 Task: Filter Commitments by Environmental sustainability.
Action: Mouse moved to (389, 89)
Screenshot: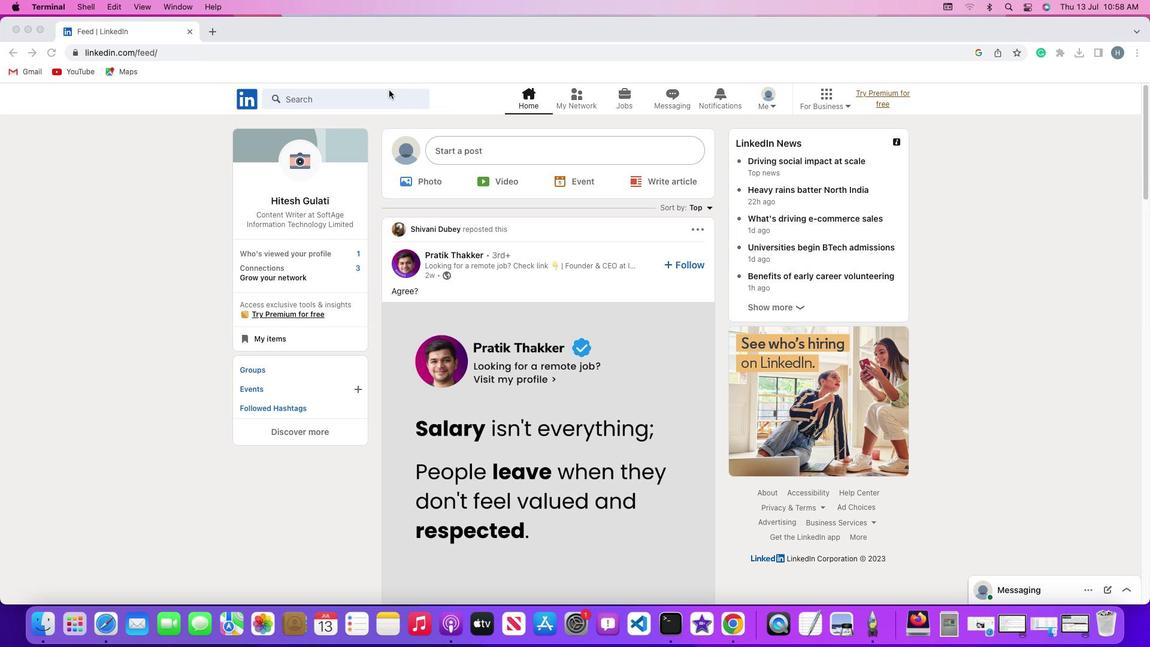 
Action: Mouse pressed left at (389, 89)
Screenshot: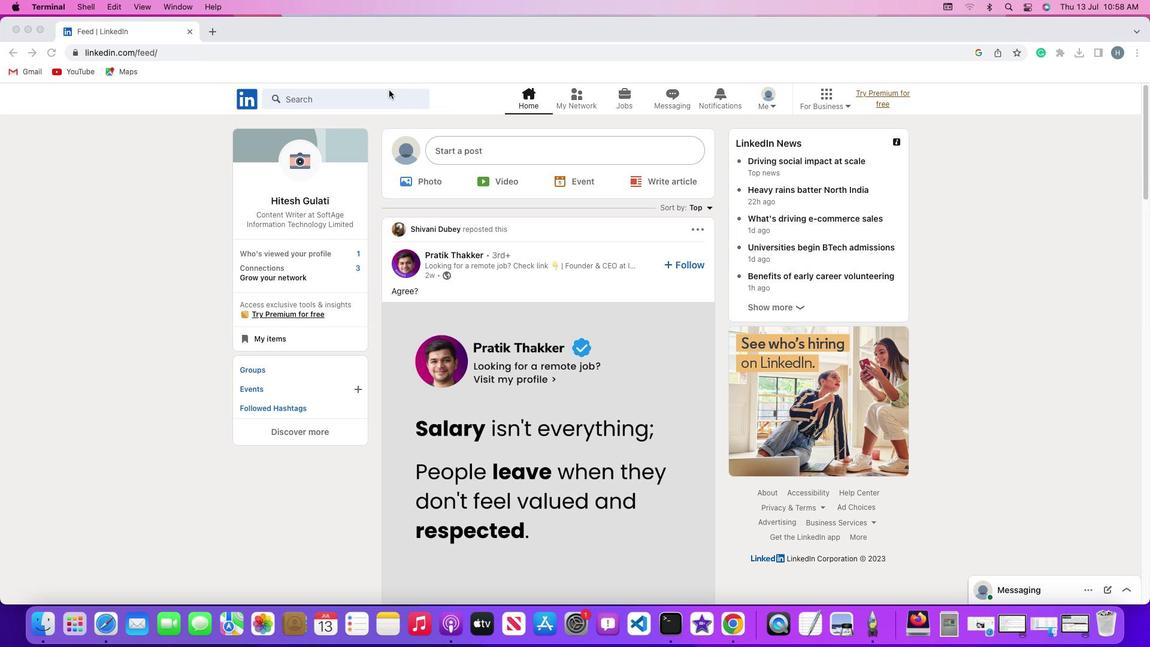 
Action: Mouse moved to (388, 94)
Screenshot: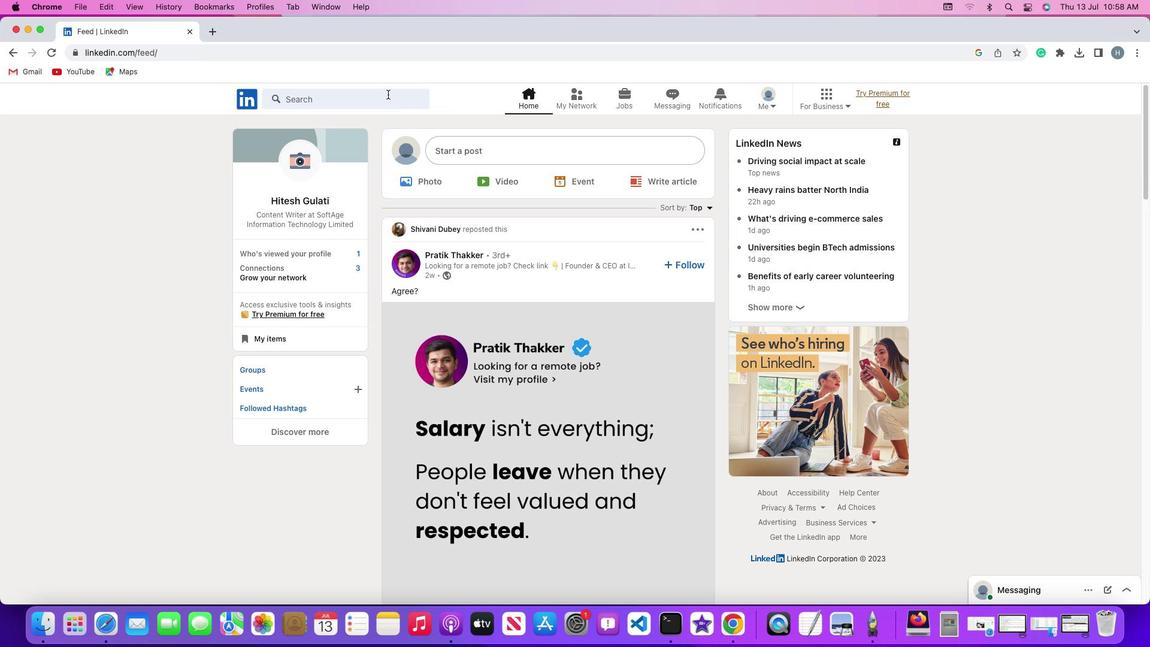 
Action: Mouse pressed left at (388, 94)
Screenshot: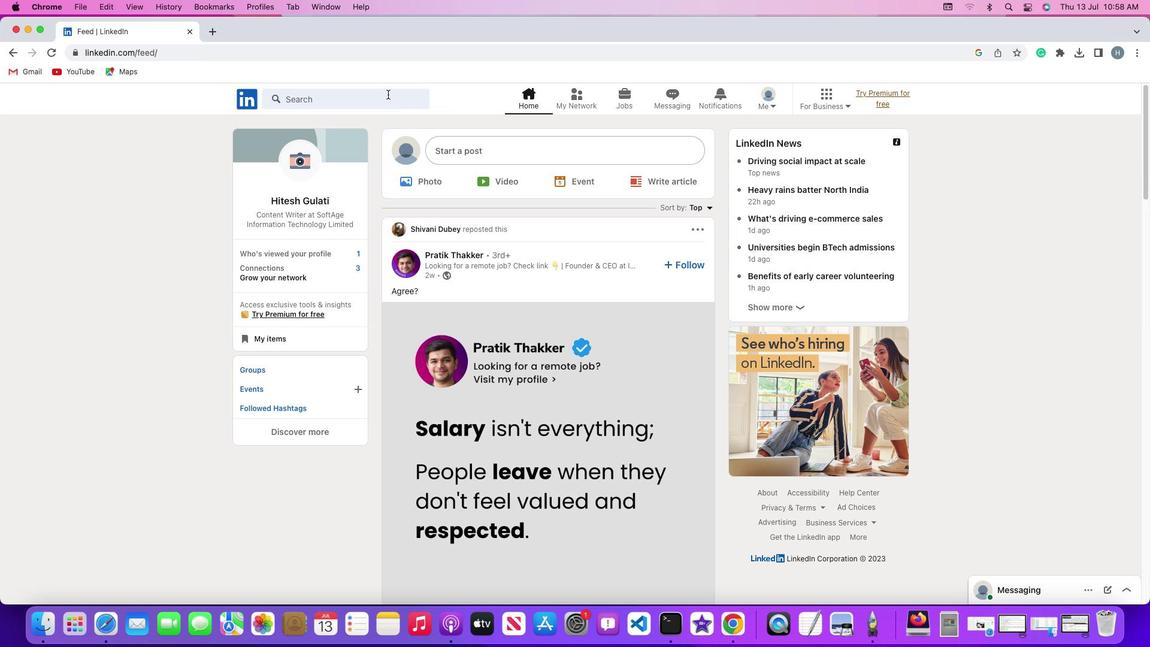 
Action: Key pressed Key.shift'#''h''i''r''i''n''g'Key.enter
Screenshot: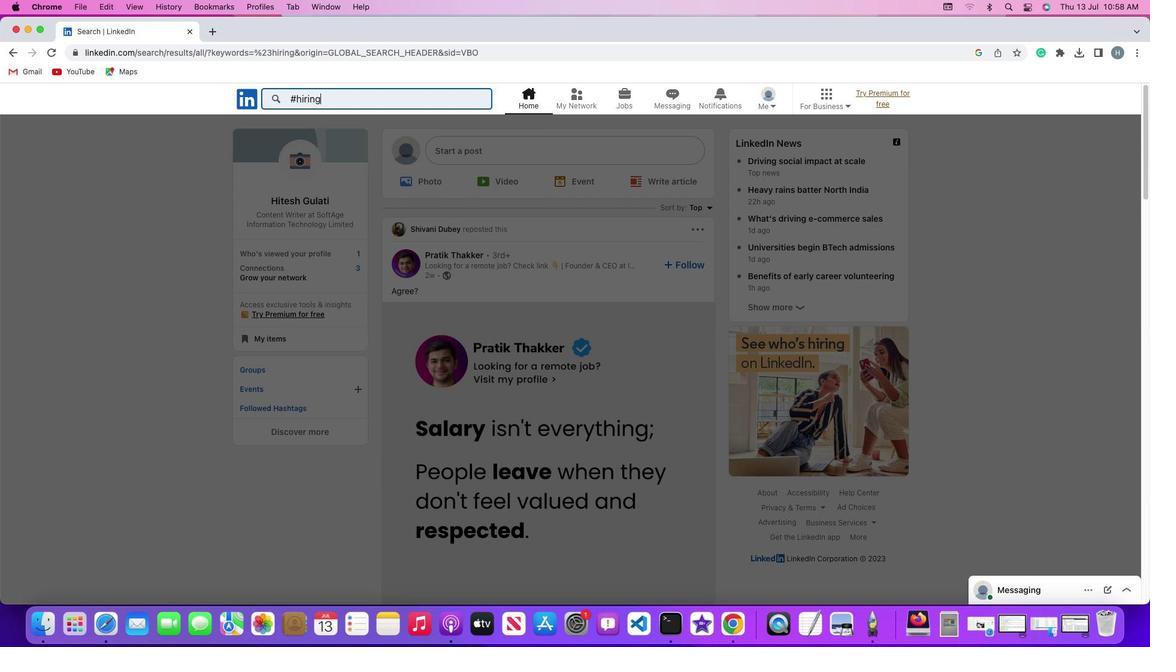
Action: Mouse moved to (303, 130)
Screenshot: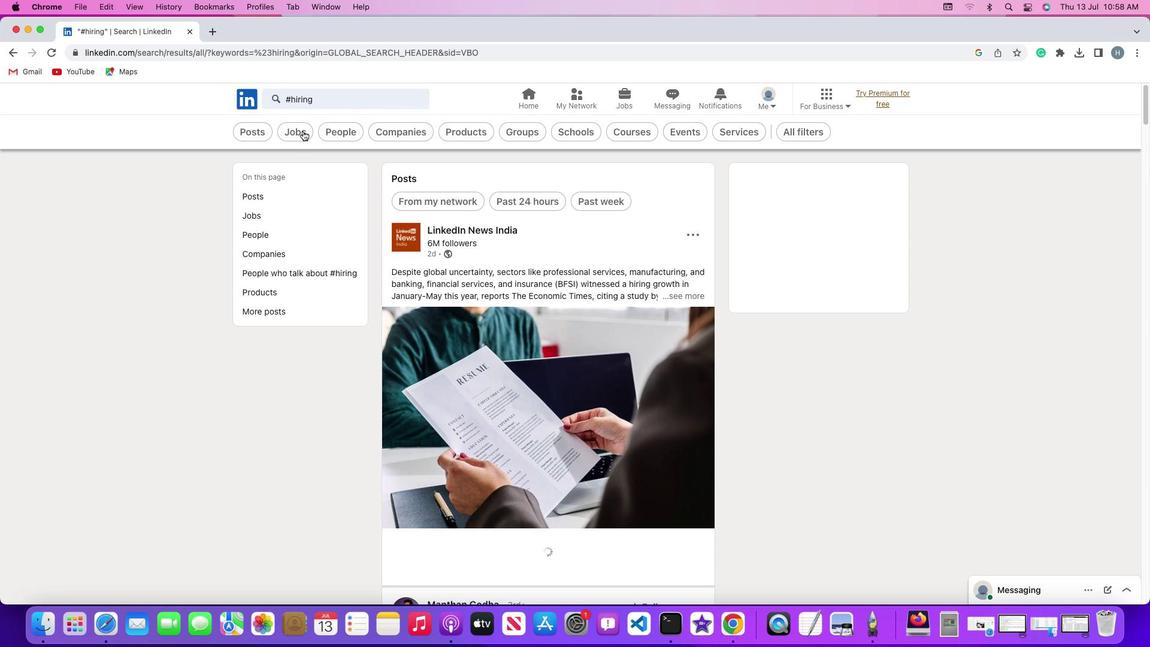 
Action: Mouse pressed left at (303, 130)
Screenshot: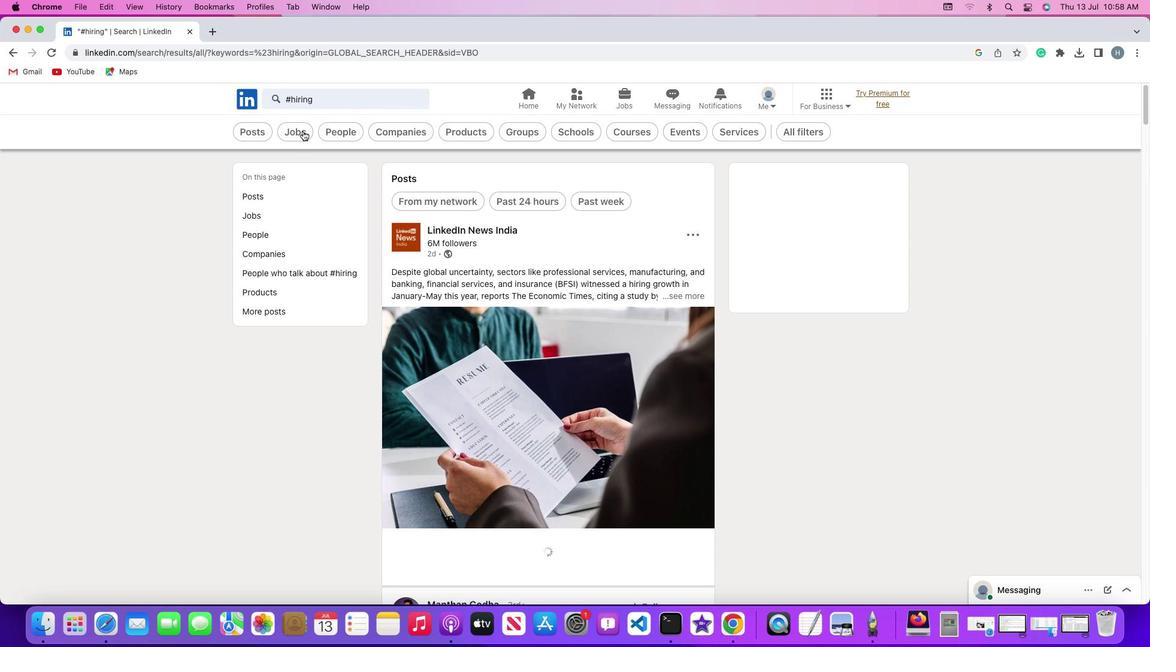 
Action: Mouse moved to (834, 130)
Screenshot: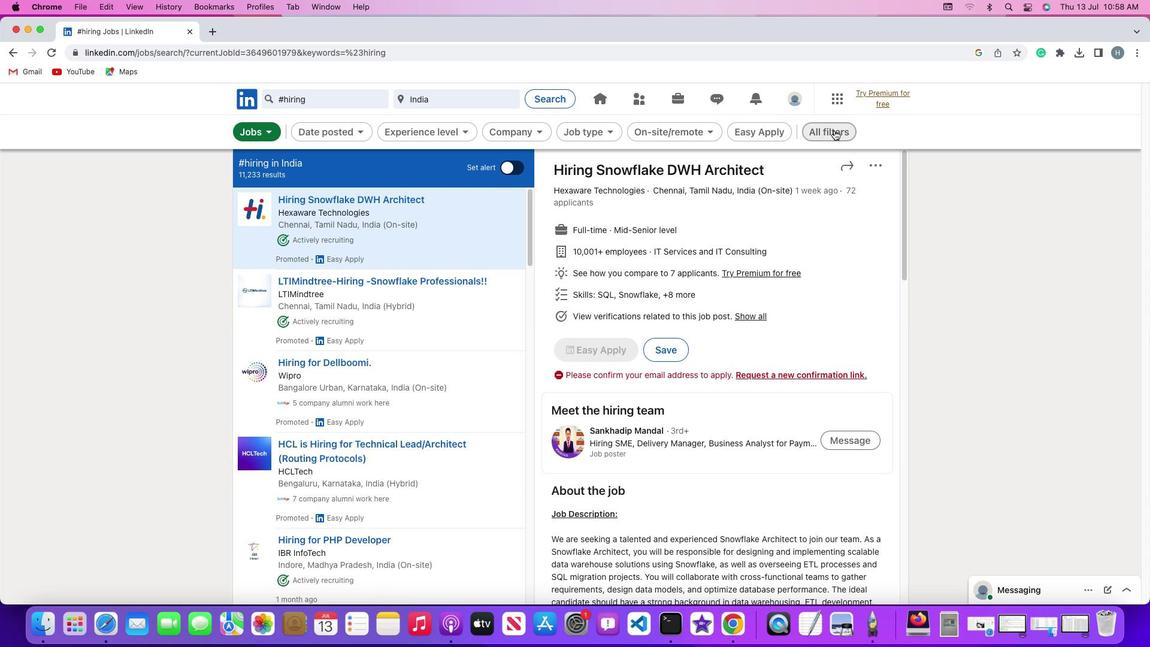 
Action: Mouse pressed left at (834, 130)
Screenshot: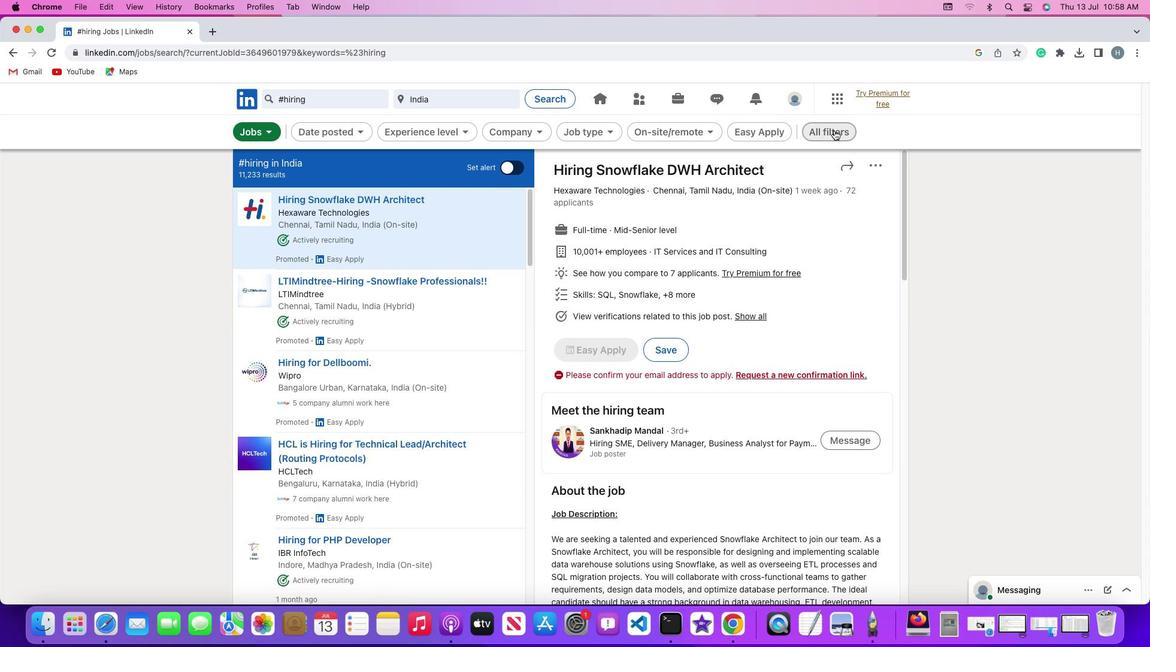 
Action: Mouse moved to (950, 366)
Screenshot: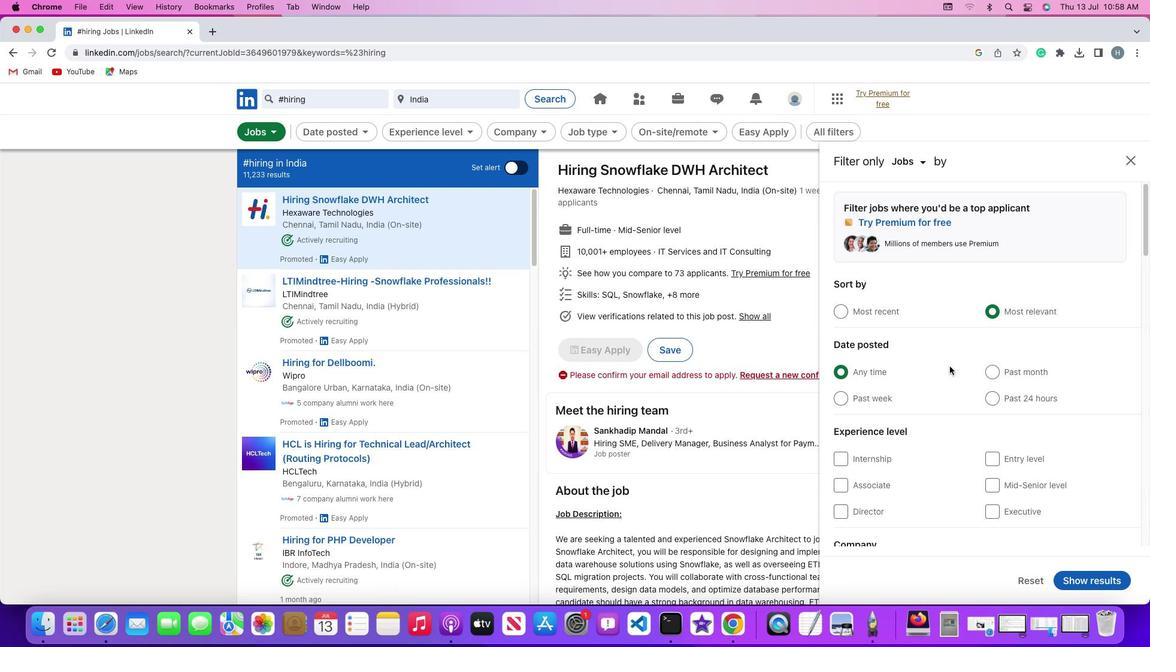 
Action: Mouse scrolled (950, 366) with delta (0, 0)
Screenshot: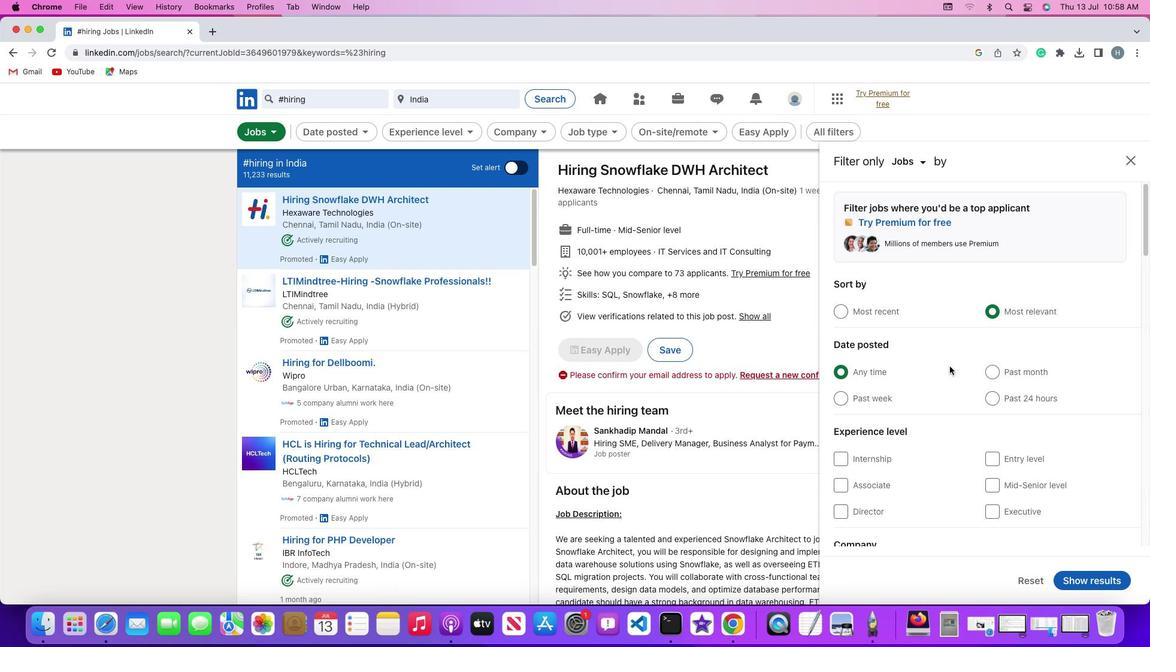 
Action: Mouse moved to (950, 366)
Screenshot: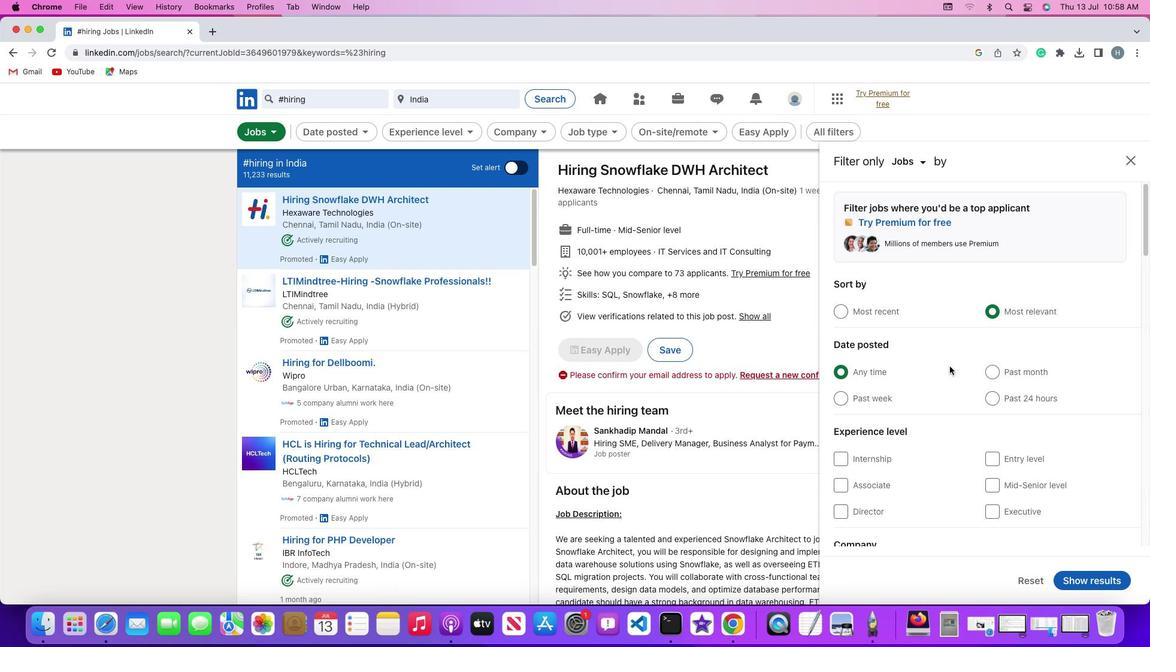 
Action: Mouse scrolled (950, 366) with delta (0, 0)
Screenshot: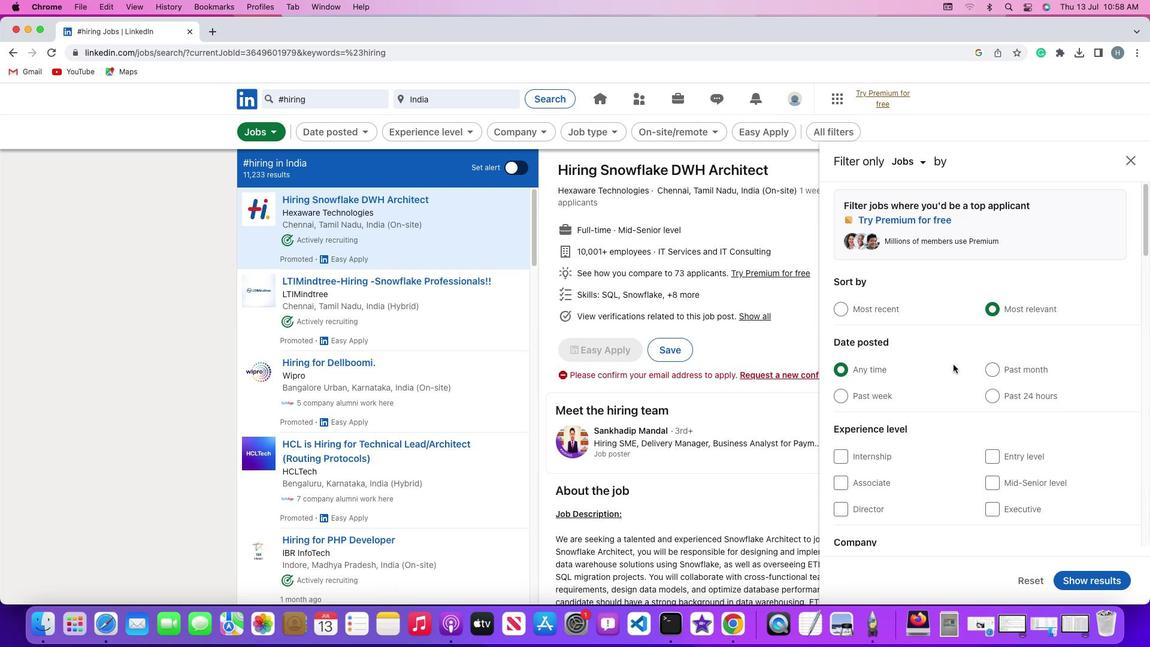 
Action: Mouse scrolled (950, 366) with delta (0, -1)
Screenshot: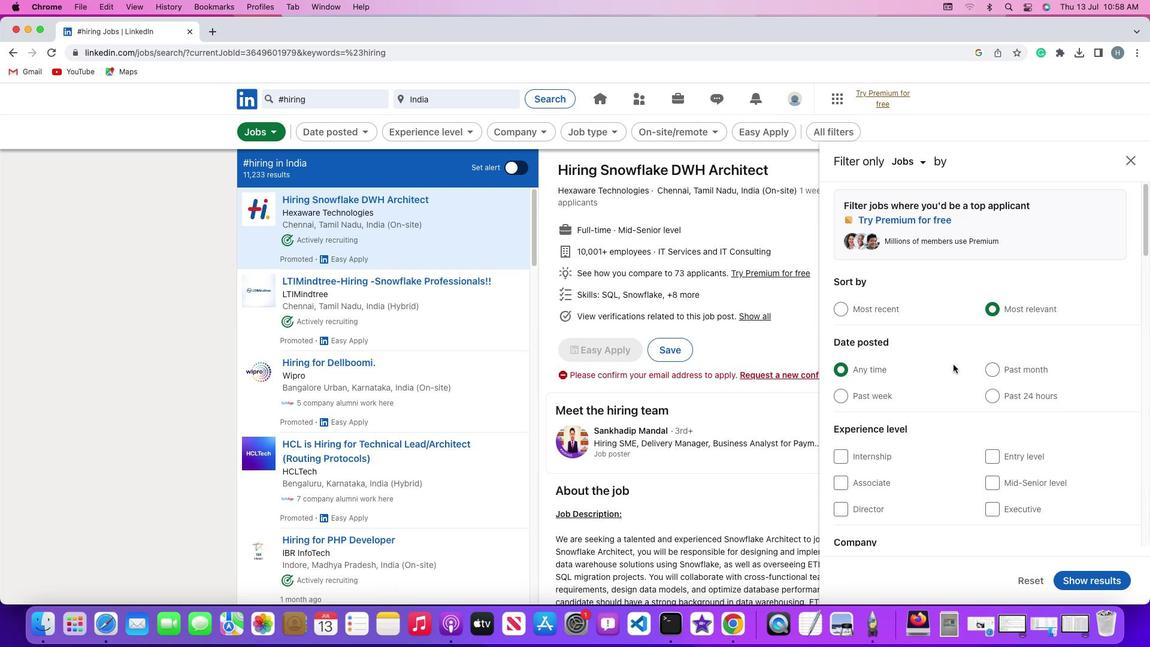 
Action: Mouse scrolled (950, 366) with delta (0, -2)
Screenshot: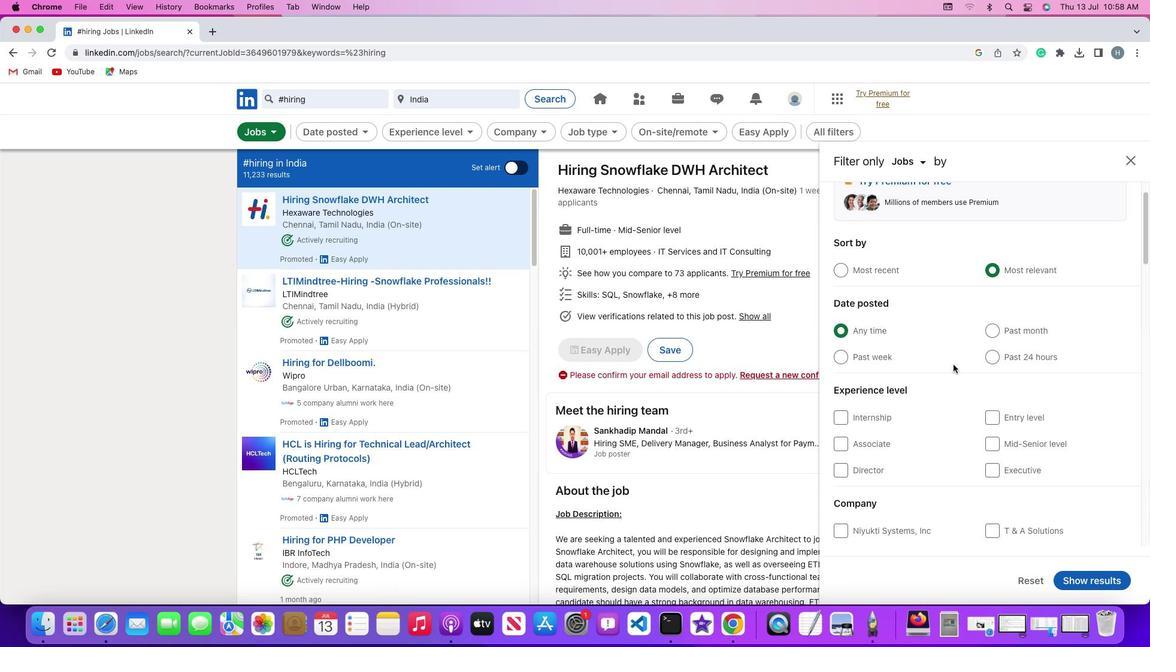 
Action: Mouse moved to (954, 365)
Screenshot: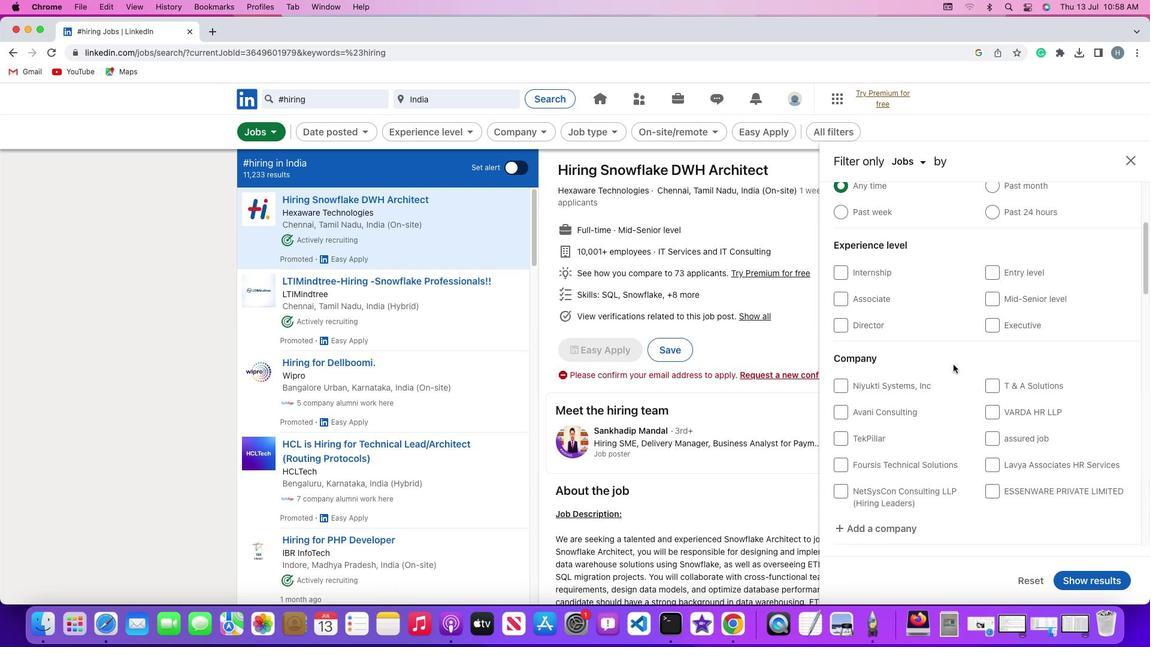 
Action: Mouse scrolled (954, 365) with delta (0, -3)
Screenshot: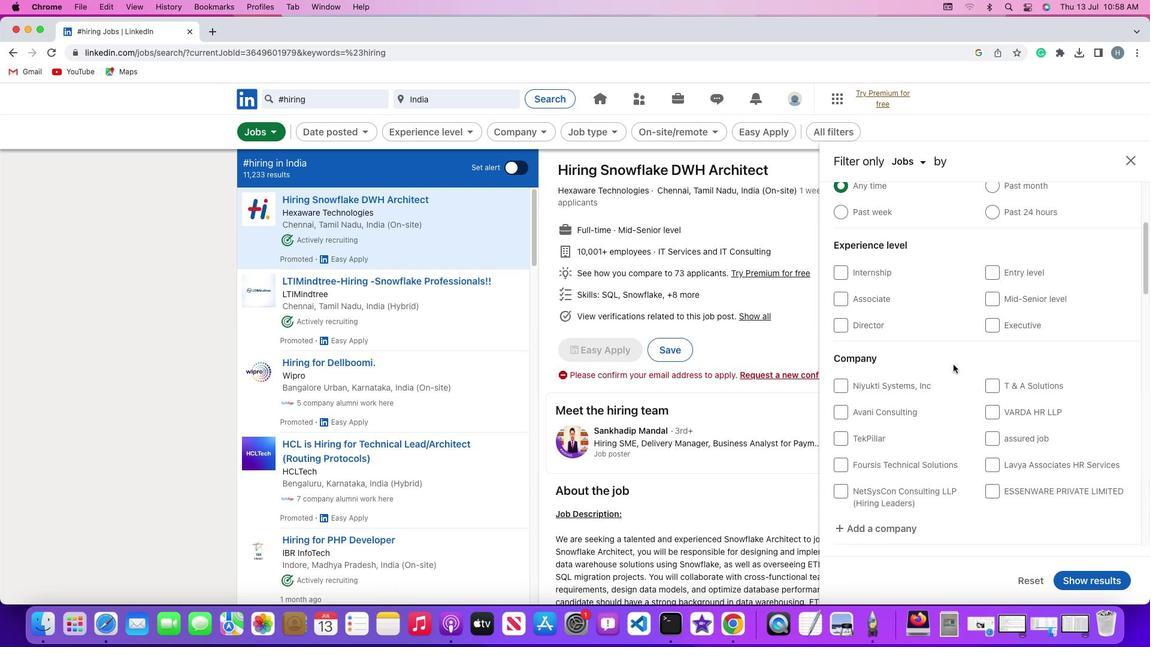 
Action: Mouse moved to (954, 365)
Screenshot: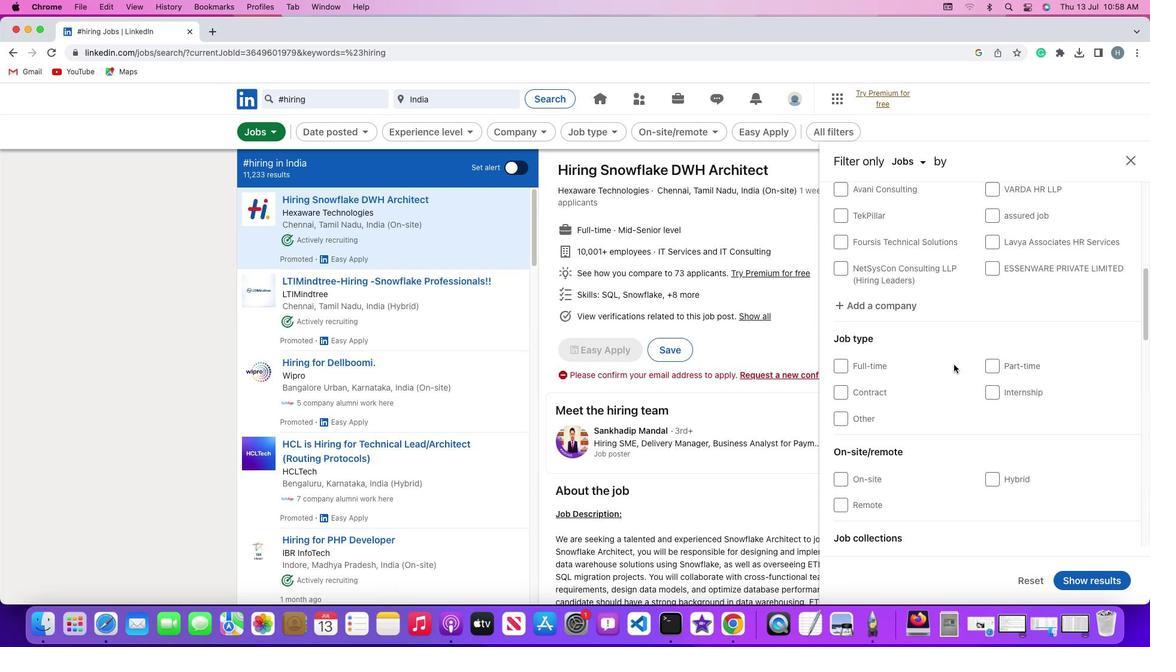 
Action: Mouse scrolled (954, 365) with delta (0, 0)
Screenshot: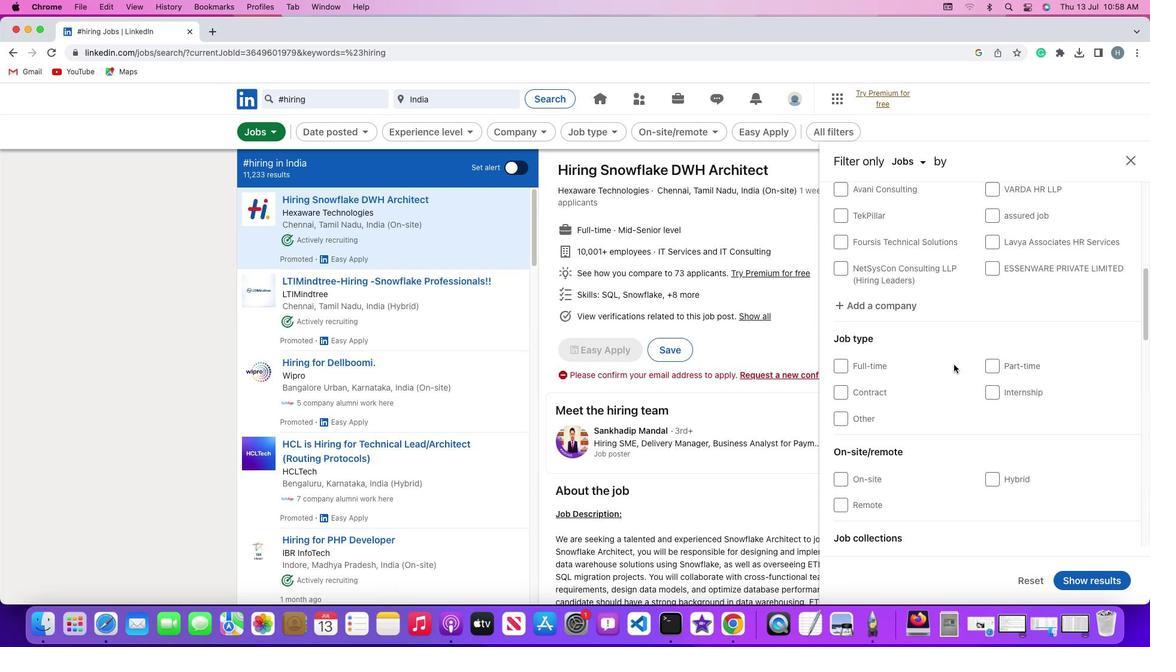 
Action: Mouse scrolled (954, 365) with delta (0, 0)
Screenshot: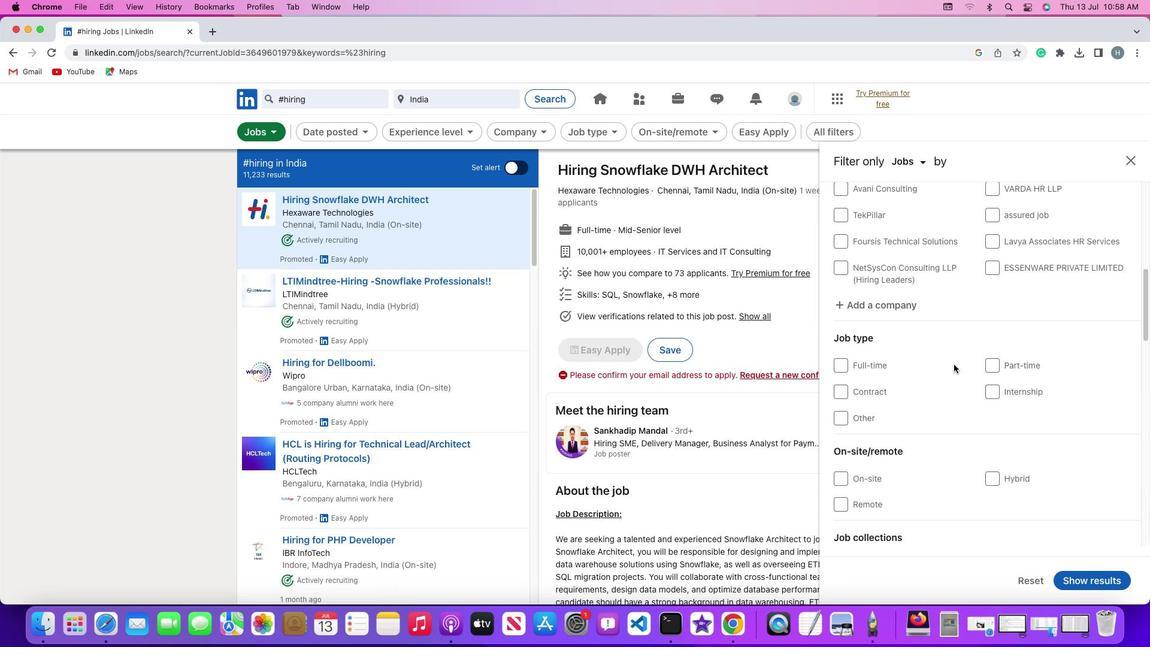 
Action: Mouse scrolled (954, 365) with delta (0, -1)
Screenshot: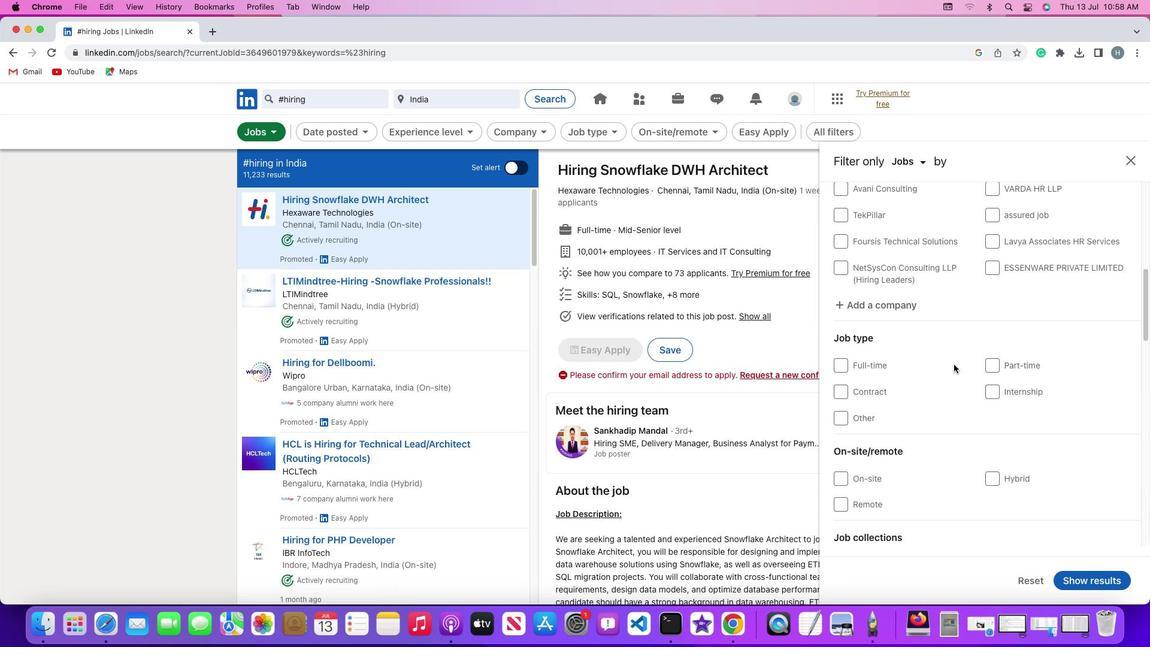 
Action: Mouse scrolled (954, 365) with delta (0, -2)
Screenshot: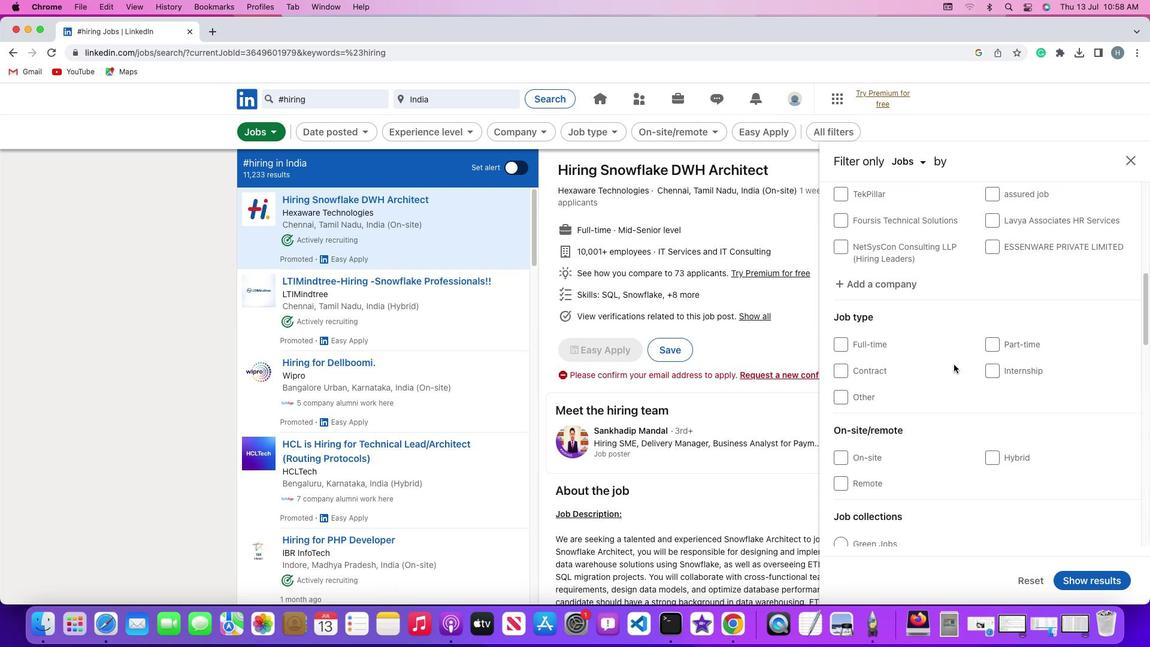 
Action: Mouse scrolled (954, 365) with delta (0, -3)
Screenshot: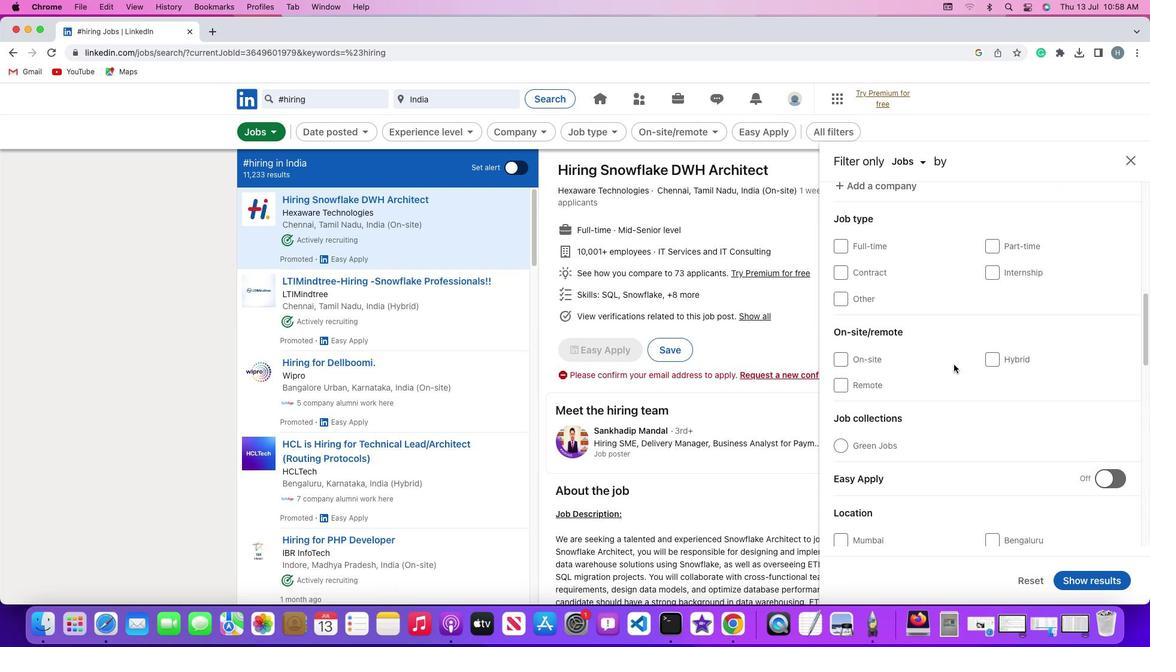 
Action: Mouse moved to (953, 363)
Screenshot: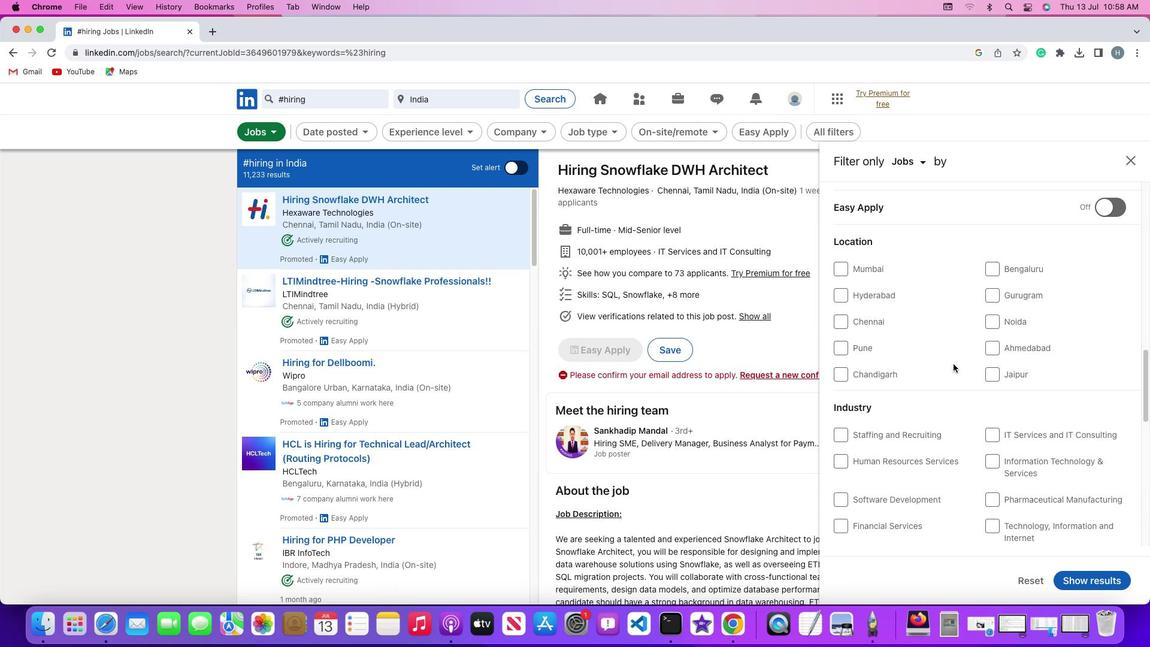 
Action: Mouse scrolled (953, 363) with delta (0, 0)
Screenshot: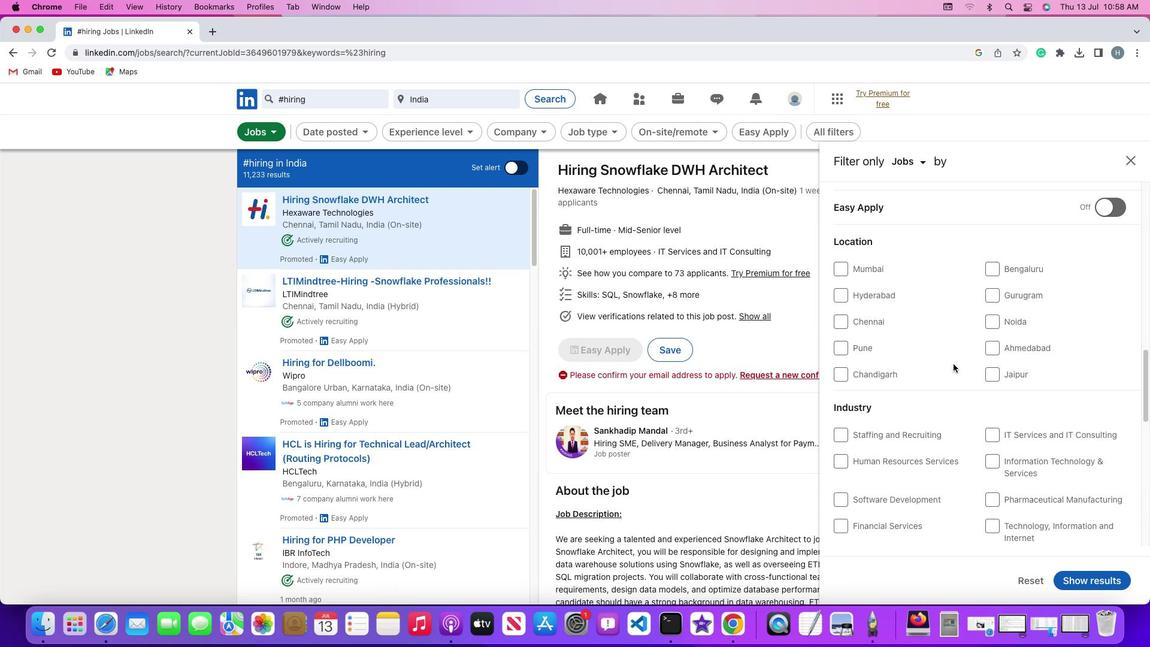 
Action: Mouse scrolled (953, 363) with delta (0, 0)
Screenshot: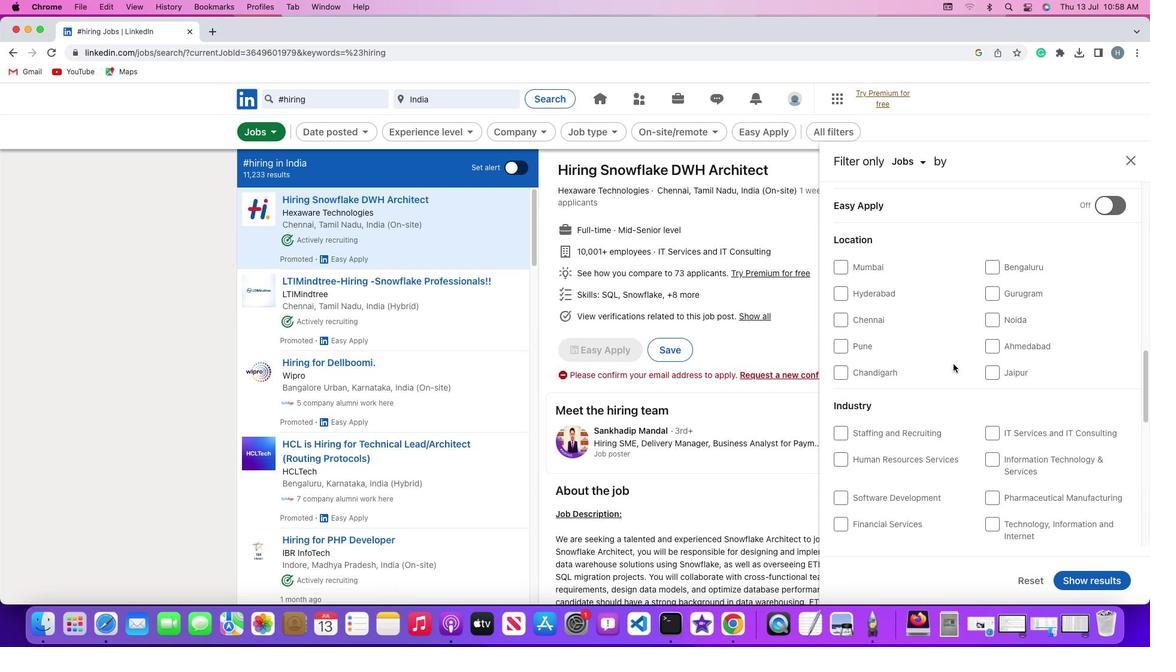 
Action: Mouse scrolled (953, 363) with delta (0, -1)
Screenshot: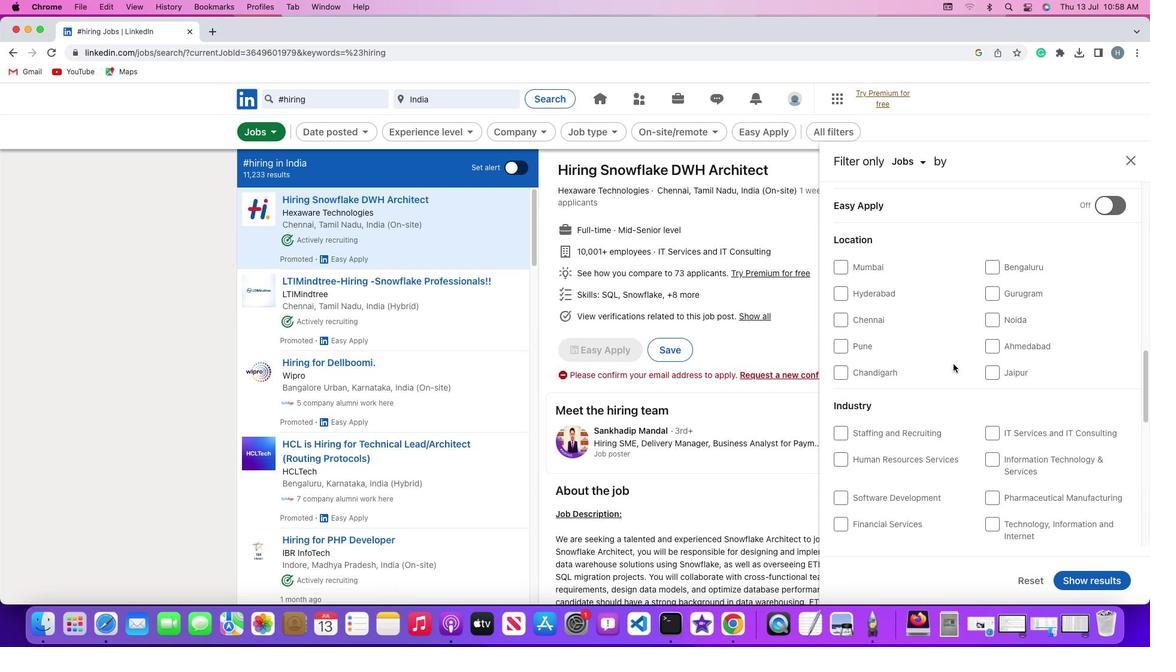 
Action: Mouse scrolled (953, 363) with delta (0, -2)
Screenshot: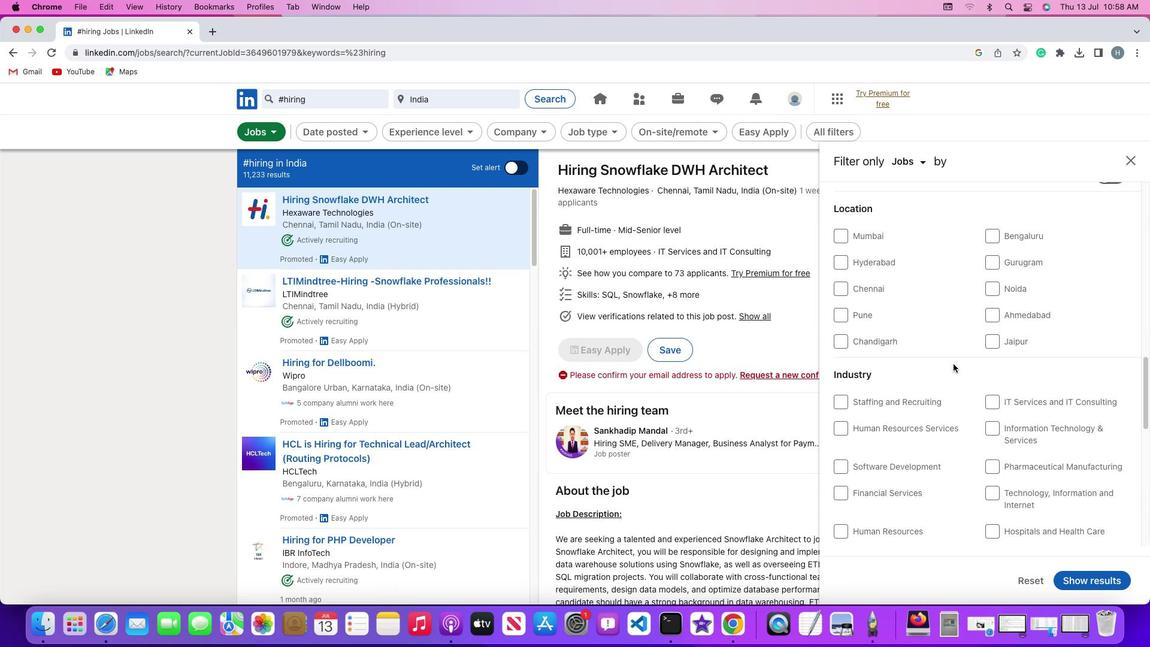 
Action: Mouse scrolled (953, 363) with delta (0, -2)
Screenshot: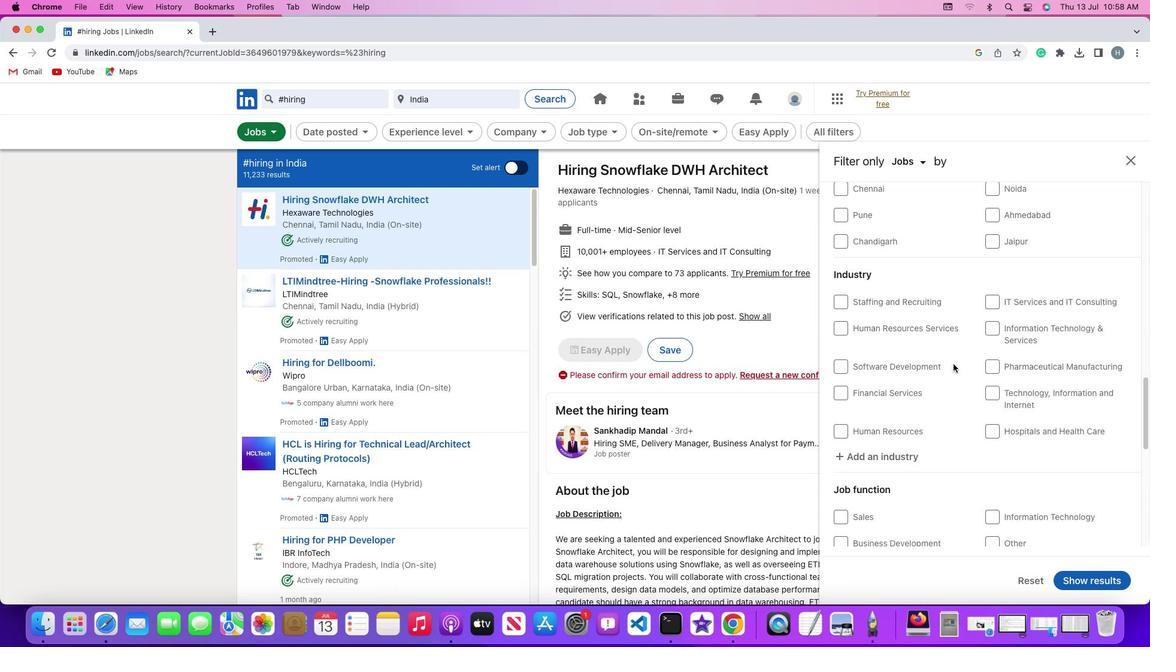 
Action: Mouse scrolled (953, 363) with delta (0, 0)
Screenshot: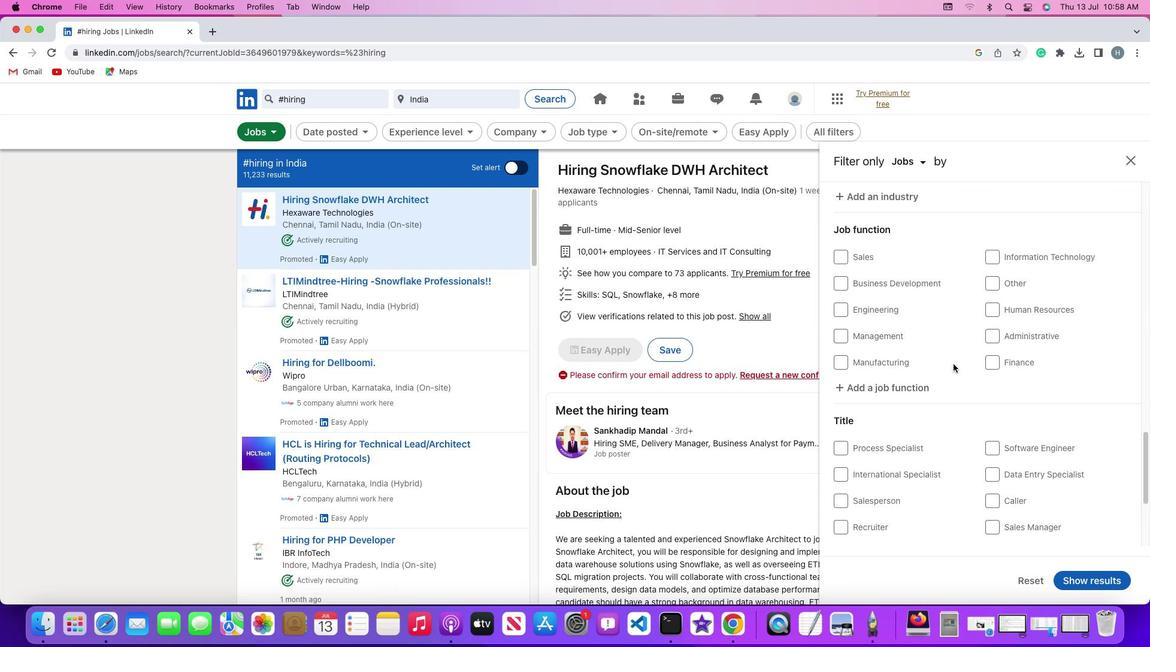 
Action: Mouse scrolled (953, 363) with delta (0, 0)
Screenshot: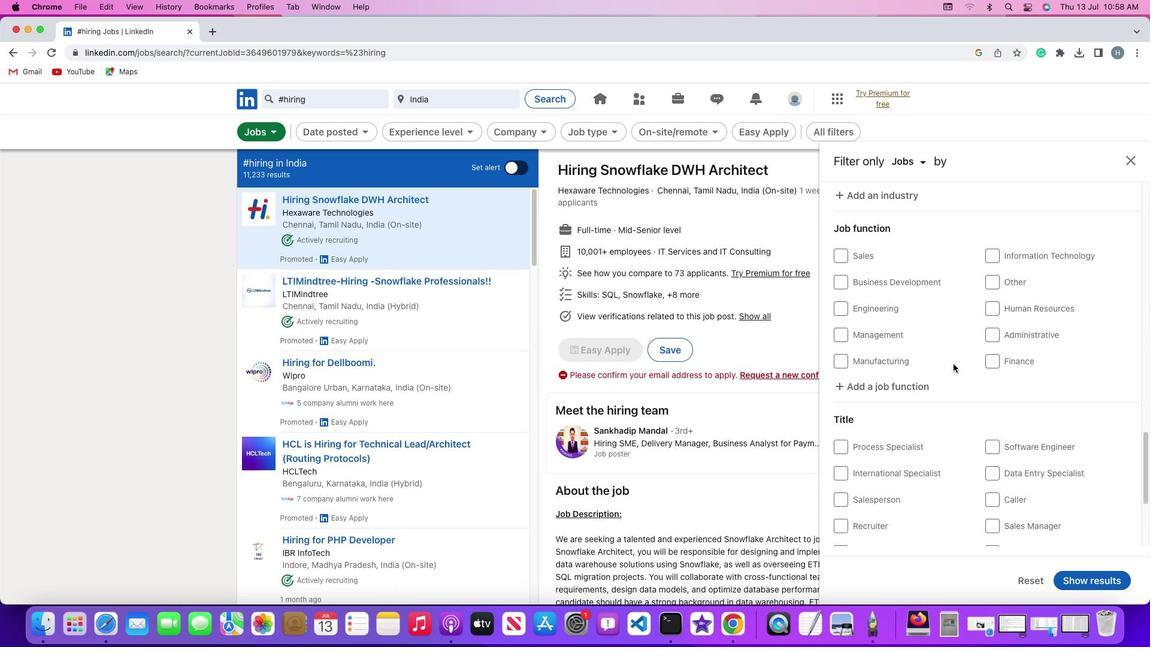 
Action: Mouse scrolled (953, 363) with delta (0, -1)
Screenshot: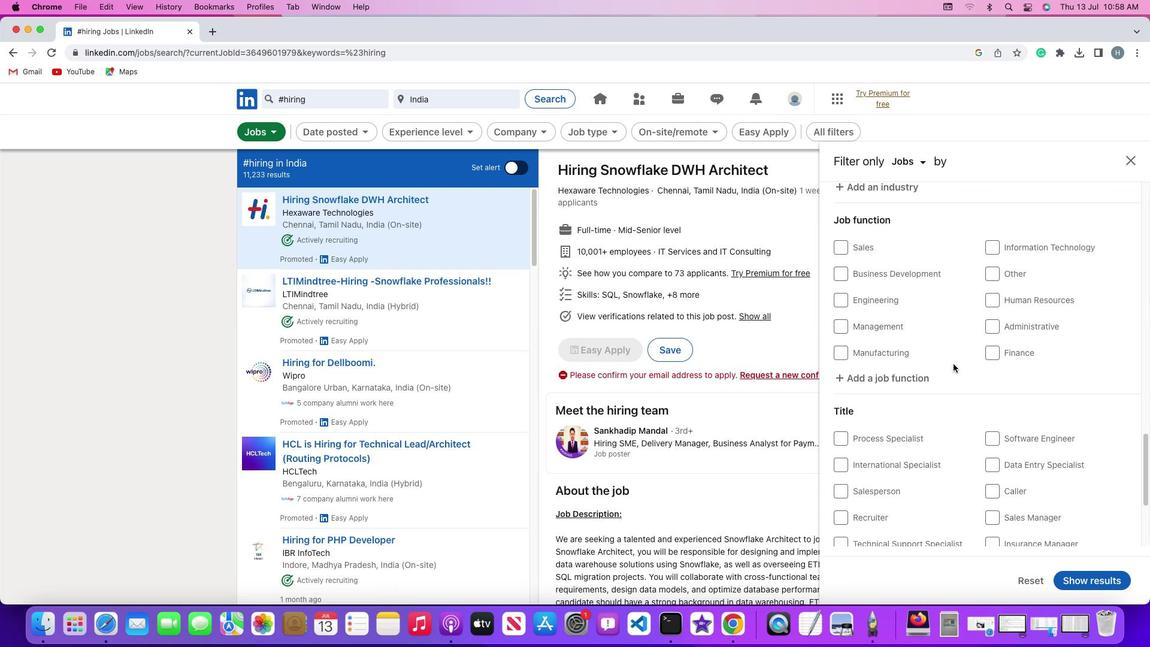 
Action: Mouse scrolled (953, 363) with delta (0, -2)
Screenshot: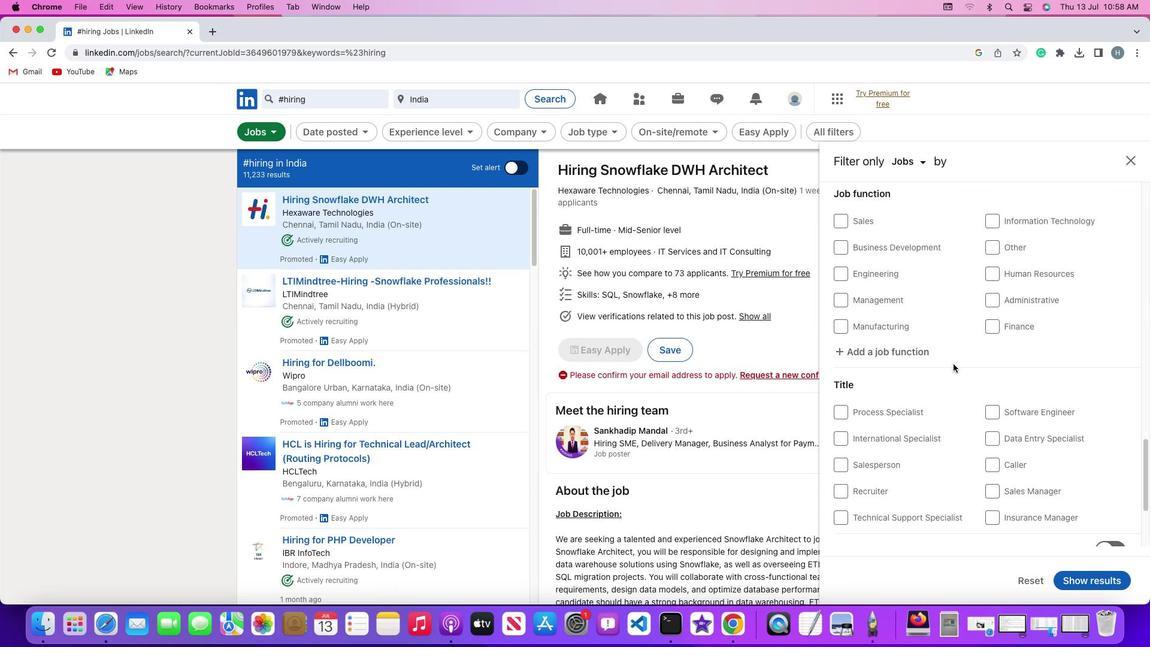 
Action: Mouse scrolled (953, 363) with delta (0, 0)
Screenshot: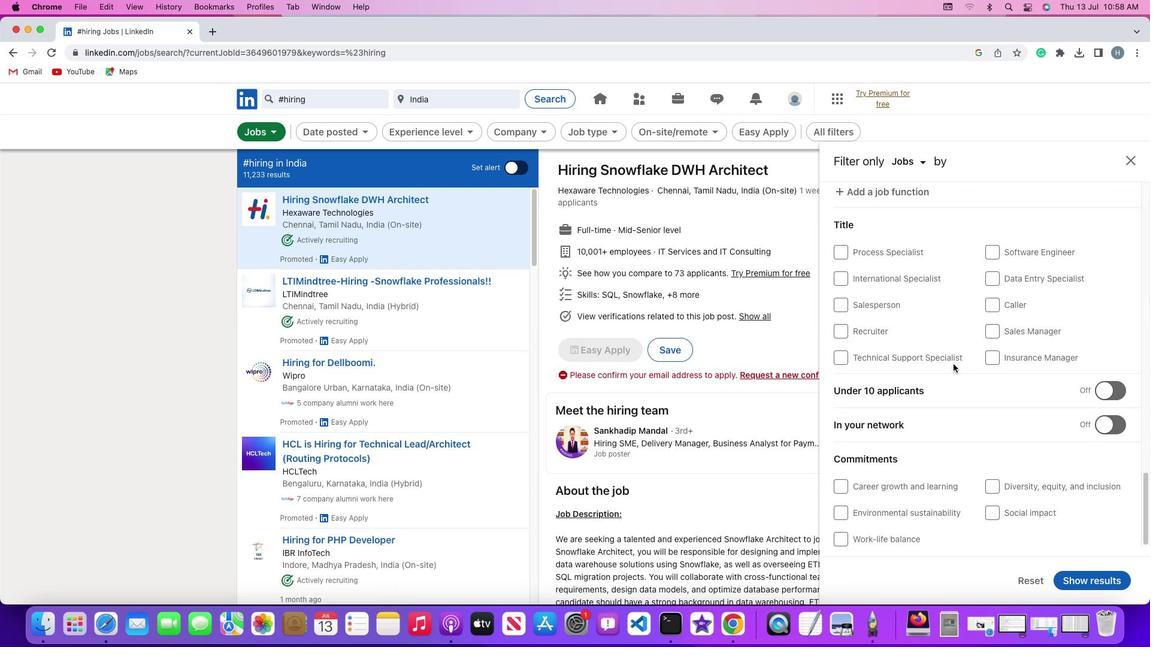 
Action: Mouse scrolled (953, 363) with delta (0, 0)
Screenshot: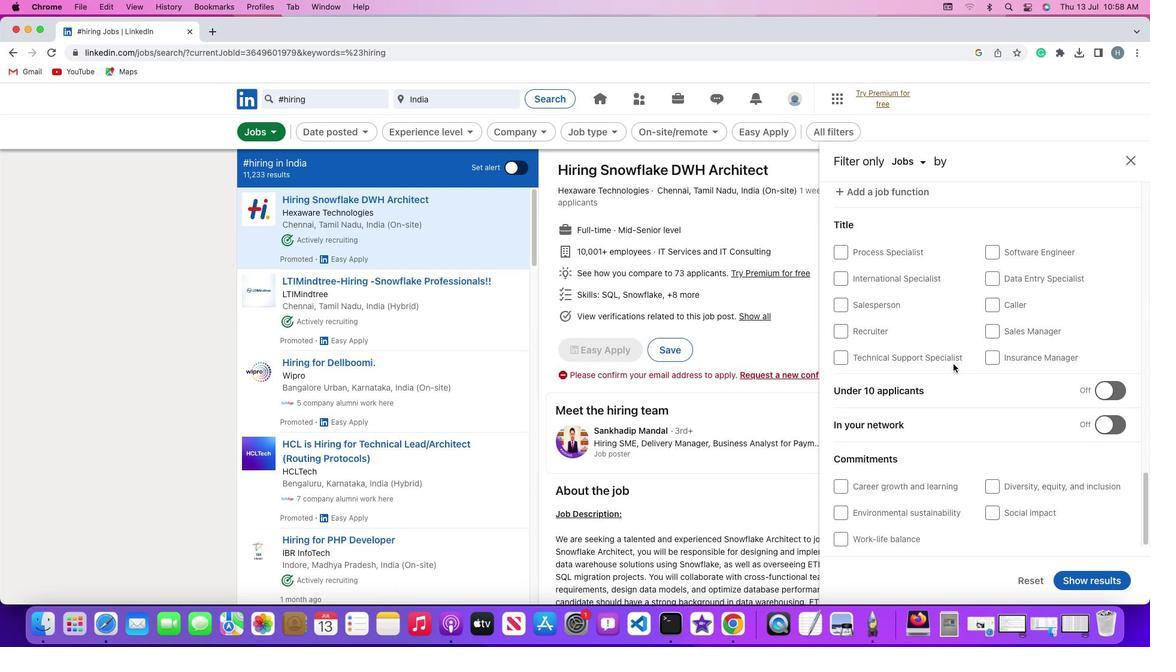 
Action: Mouse scrolled (953, 363) with delta (0, -1)
Screenshot: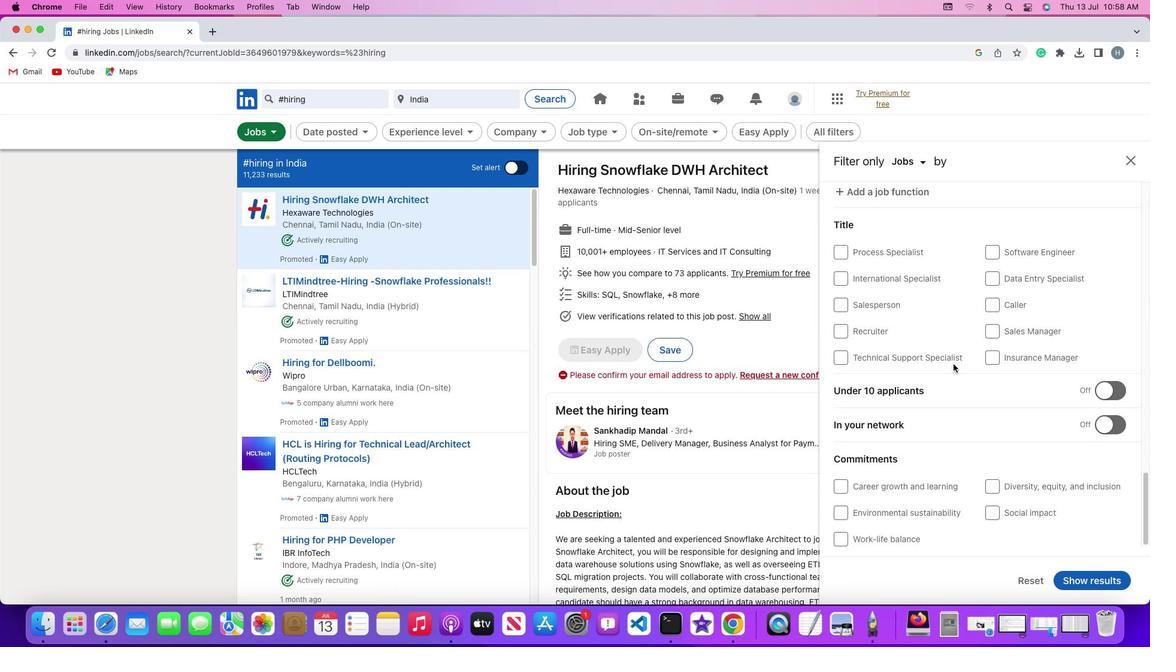 
Action: Mouse scrolled (953, 363) with delta (0, -2)
Screenshot: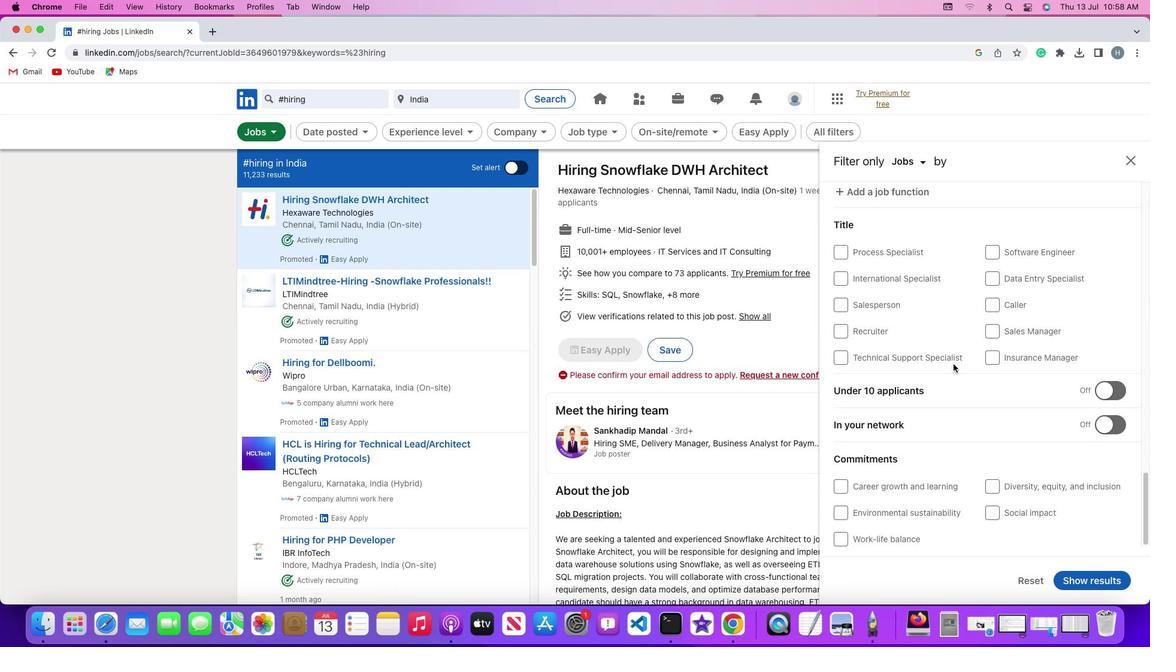 
Action: Mouse moved to (841, 511)
Screenshot: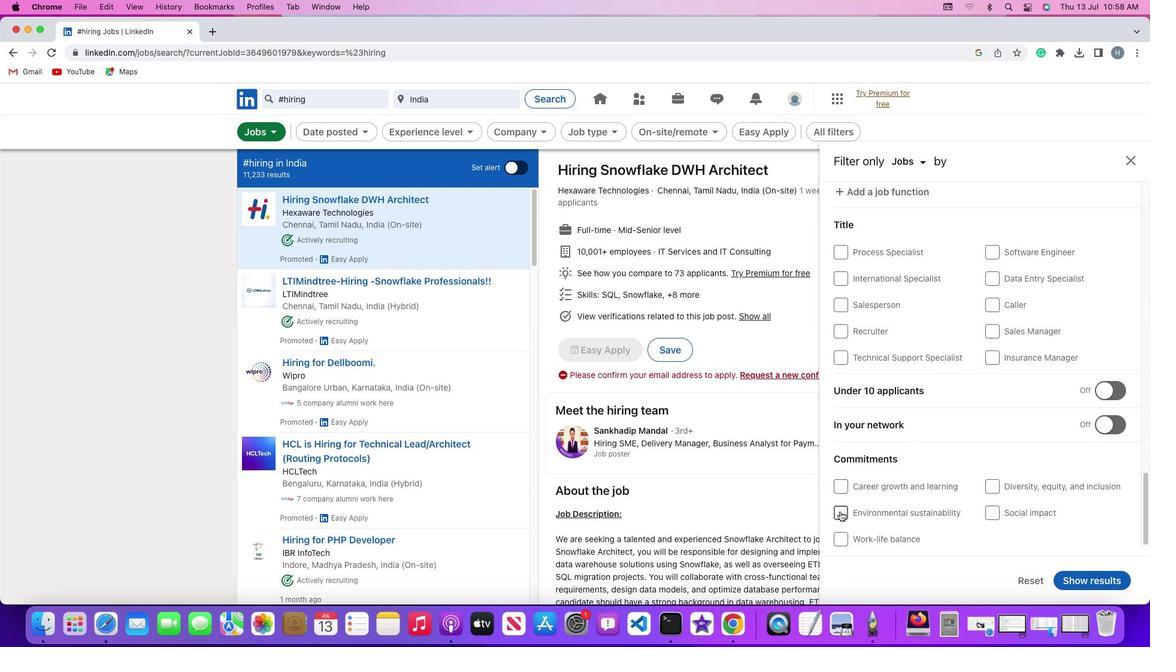
Action: Mouse pressed left at (841, 511)
Screenshot: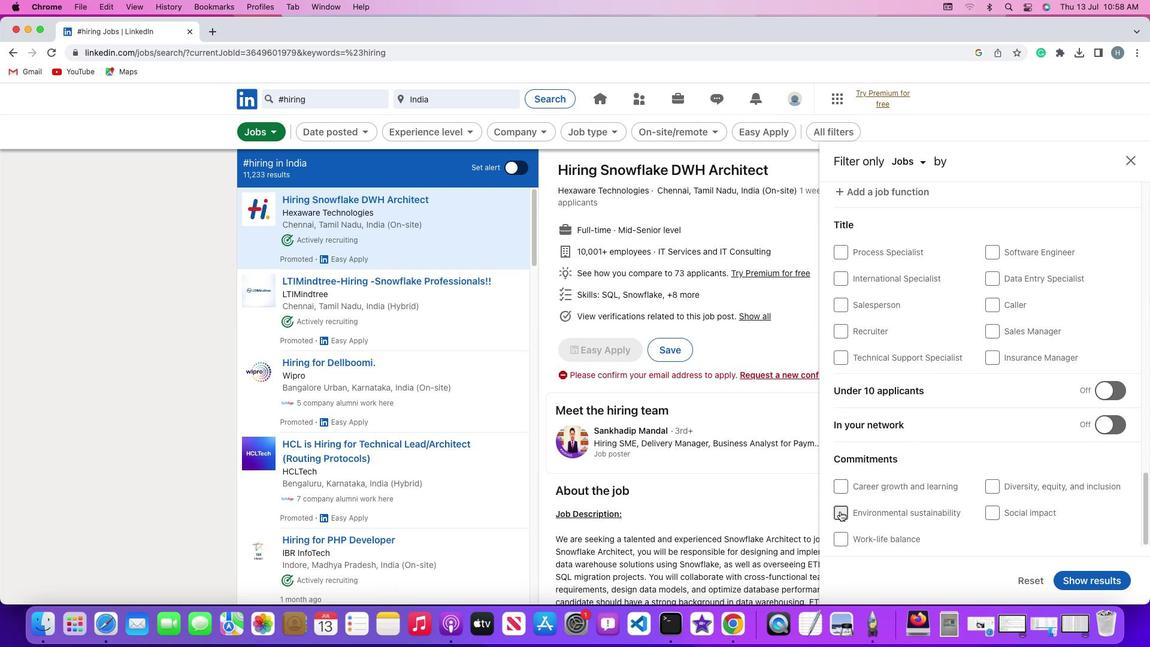 
Action: Mouse moved to (1115, 580)
Screenshot: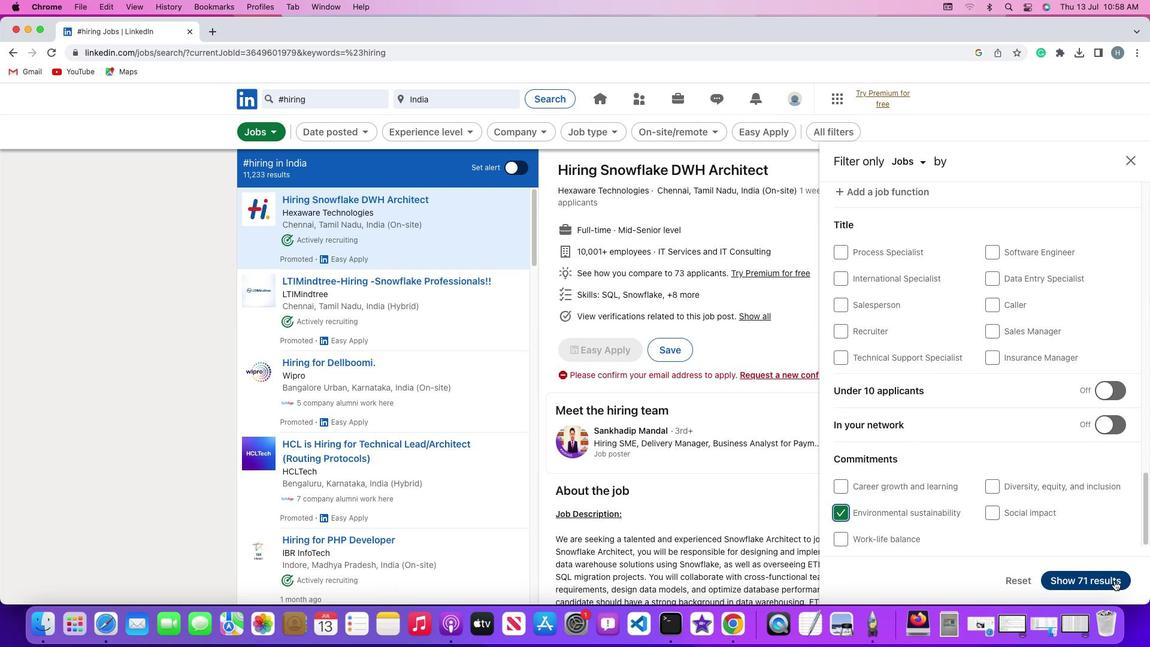 
Action: Mouse pressed left at (1115, 580)
Screenshot: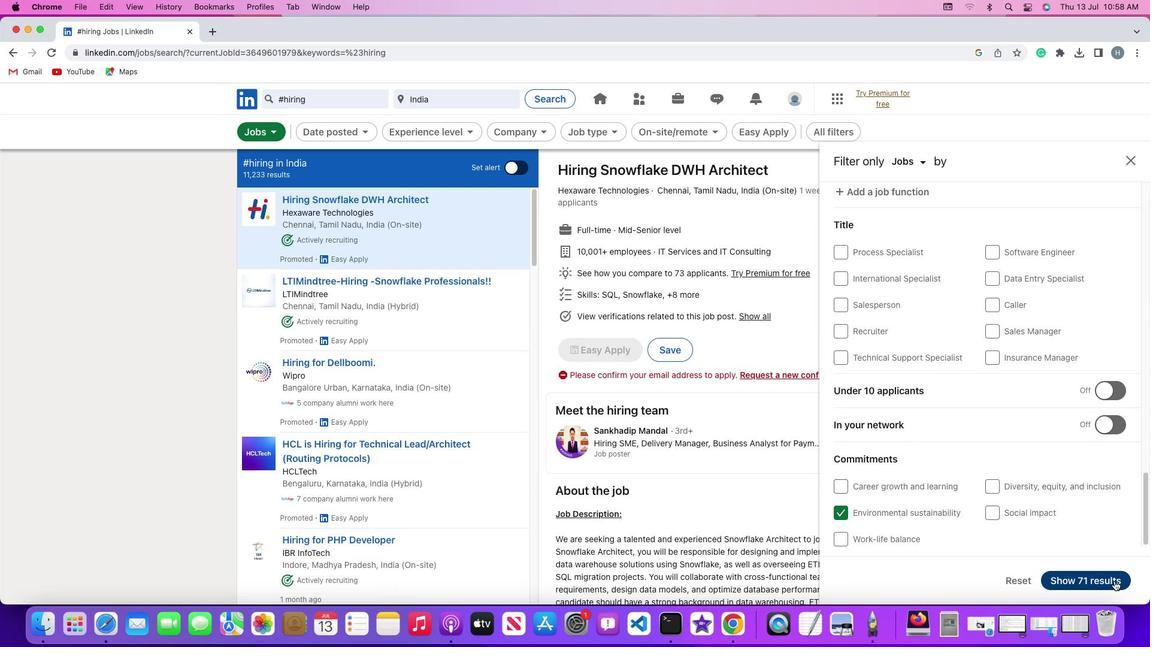 
Action: Mouse moved to (978, 332)
Screenshot: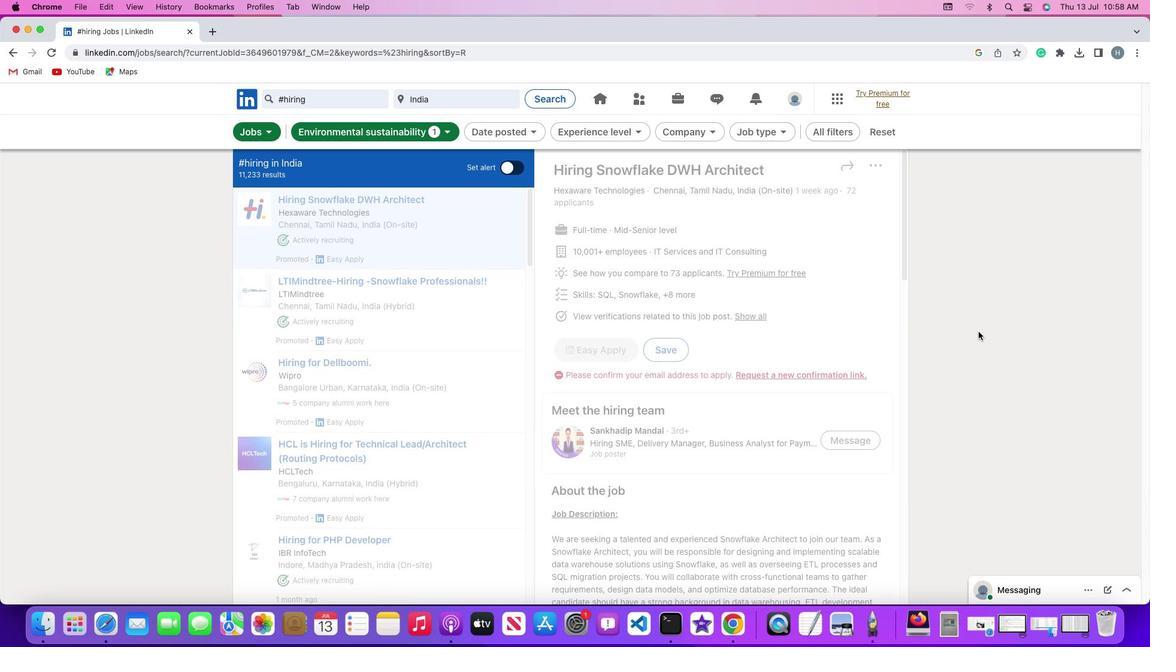 
